 Task: Add the post"Continue to study and learn new skills".
Action: Mouse moved to (414, 106)
Screenshot: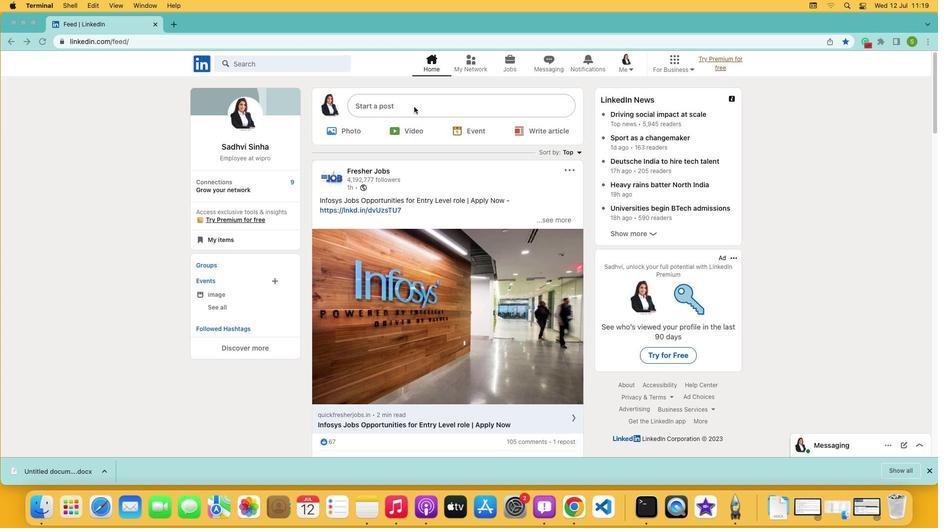 
Action: Mouse pressed left at (414, 106)
Screenshot: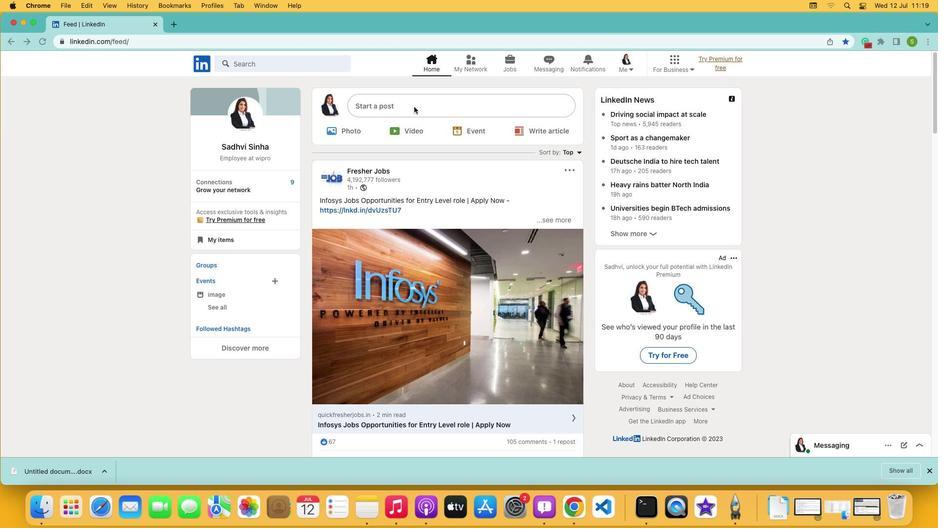 
Action: Mouse pressed left at (414, 106)
Screenshot: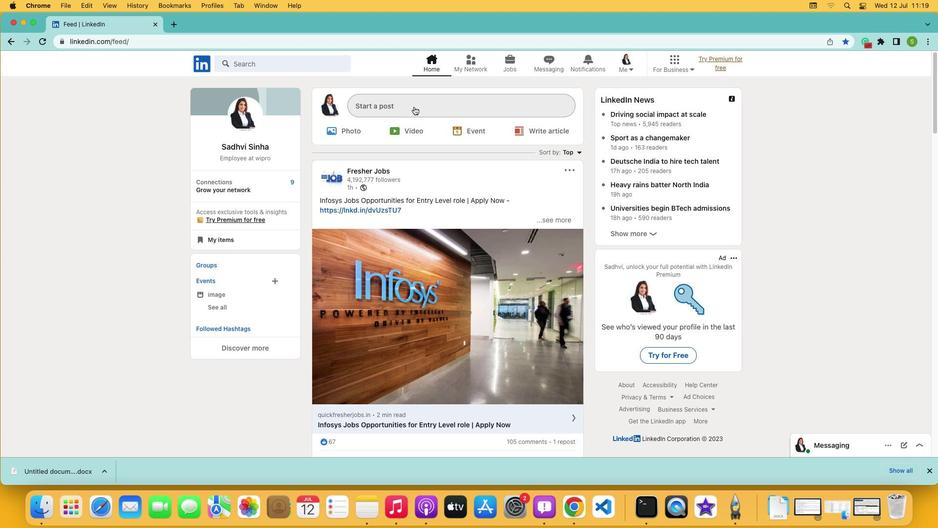 
Action: Mouse moved to (366, 129)
Screenshot: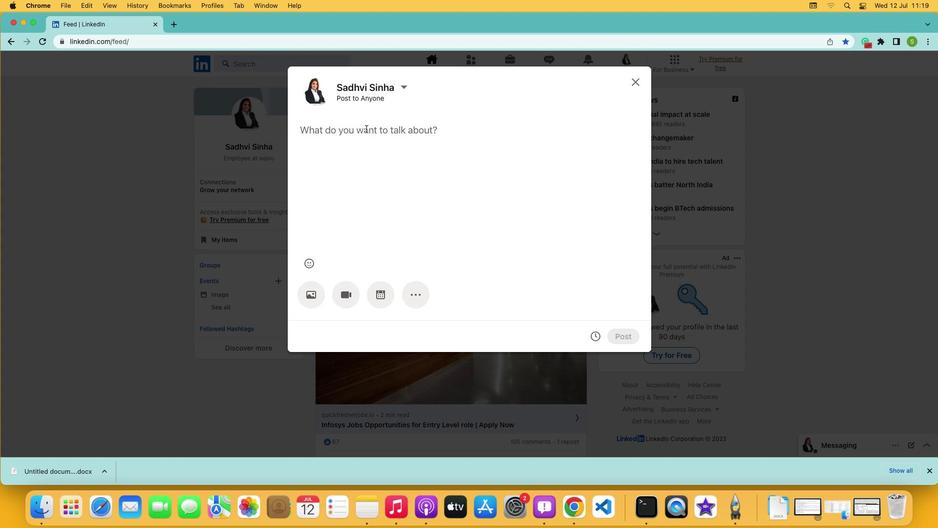 
Action: Mouse pressed left at (366, 129)
Screenshot: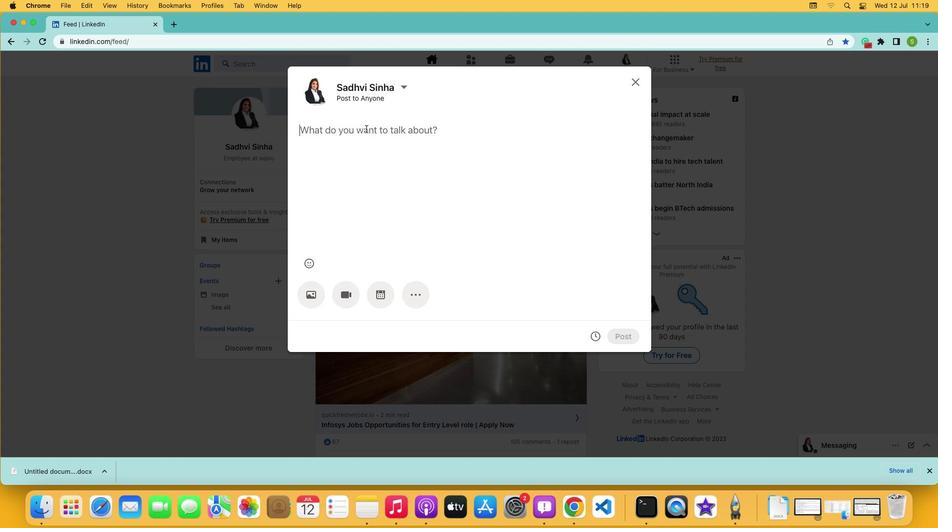 
Action: Key pressed Key.shift'C''o''n''t''i''n''u''e'Key.space't''o'Key.space's''t''u''d''y'Key.space'a''n''d'Key.space'l''e''a''r''n'Key.space'n''e''w'Key.space's''k''i''l''l''s'
Screenshot: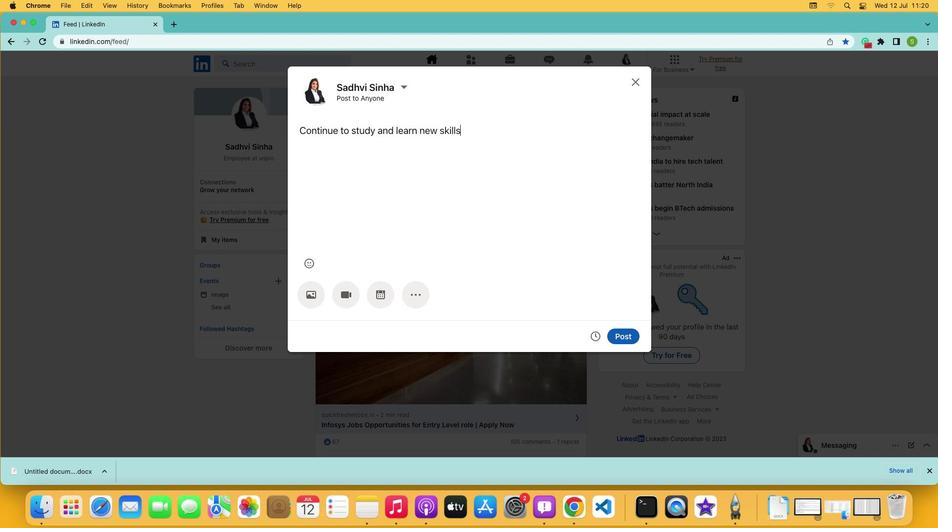 
Action: Mouse moved to (625, 336)
Screenshot: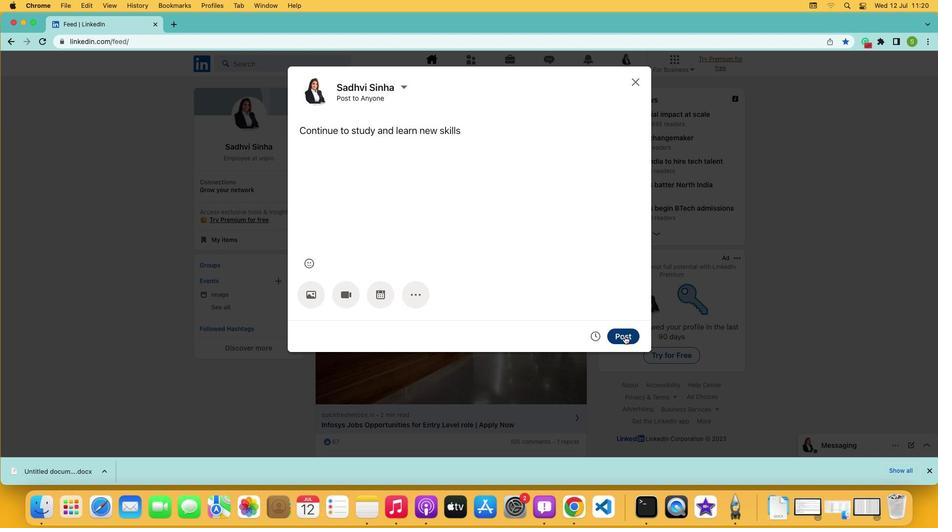 
Action: Mouse pressed left at (625, 336)
Screenshot: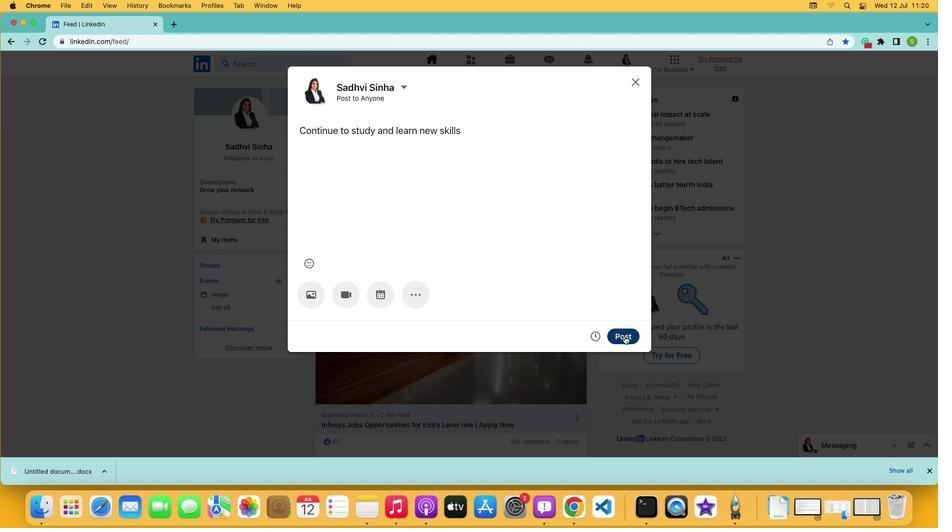 
